Task: Learn more about a sales navigator core.
Action: Mouse moved to (724, 84)
Screenshot: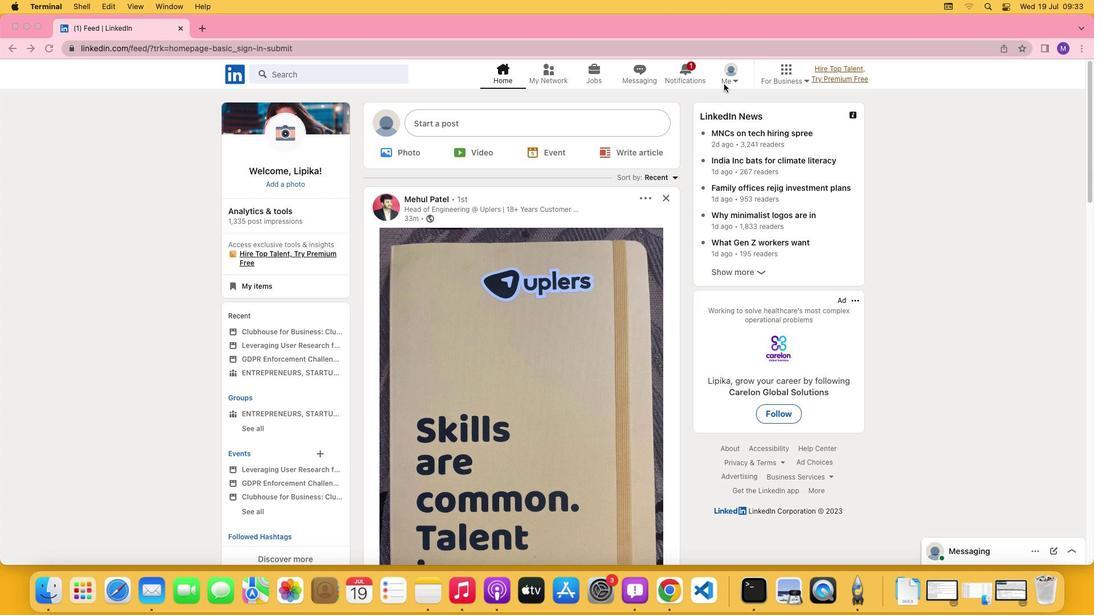 
Action: Mouse pressed left at (724, 84)
Screenshot: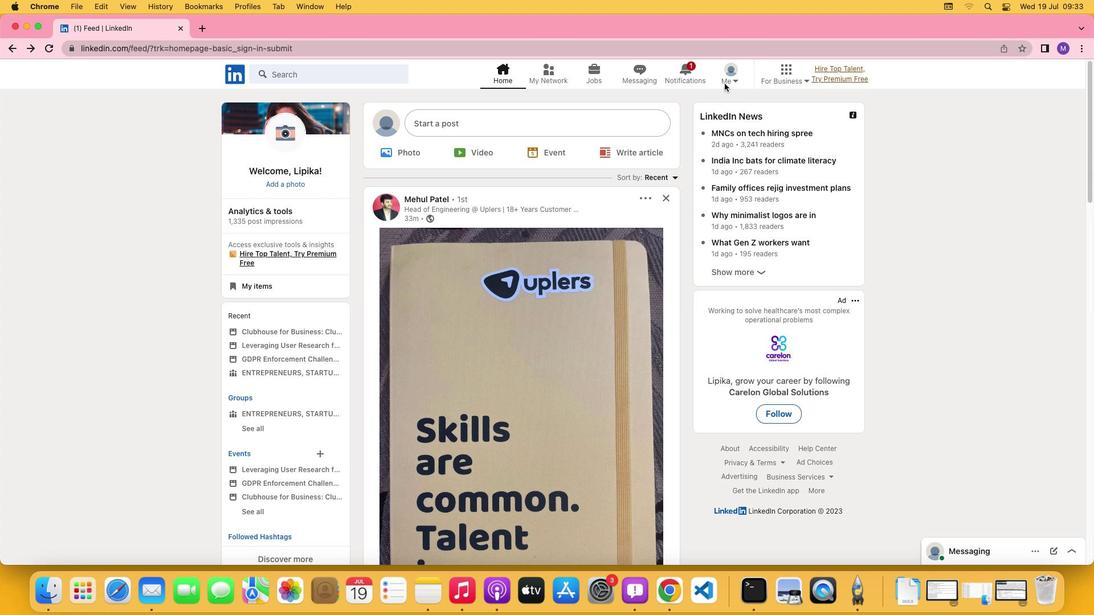 
Action: Mouse moved to (731, 83)
Screenshot: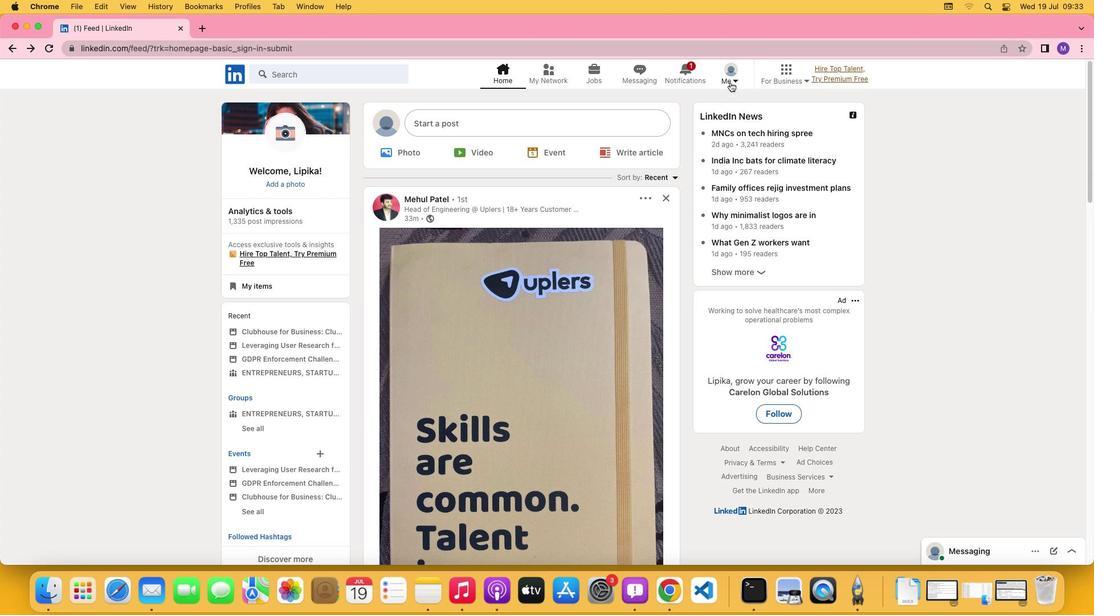 
Action: Mouse pressed left at (731, 83)
Screenshot: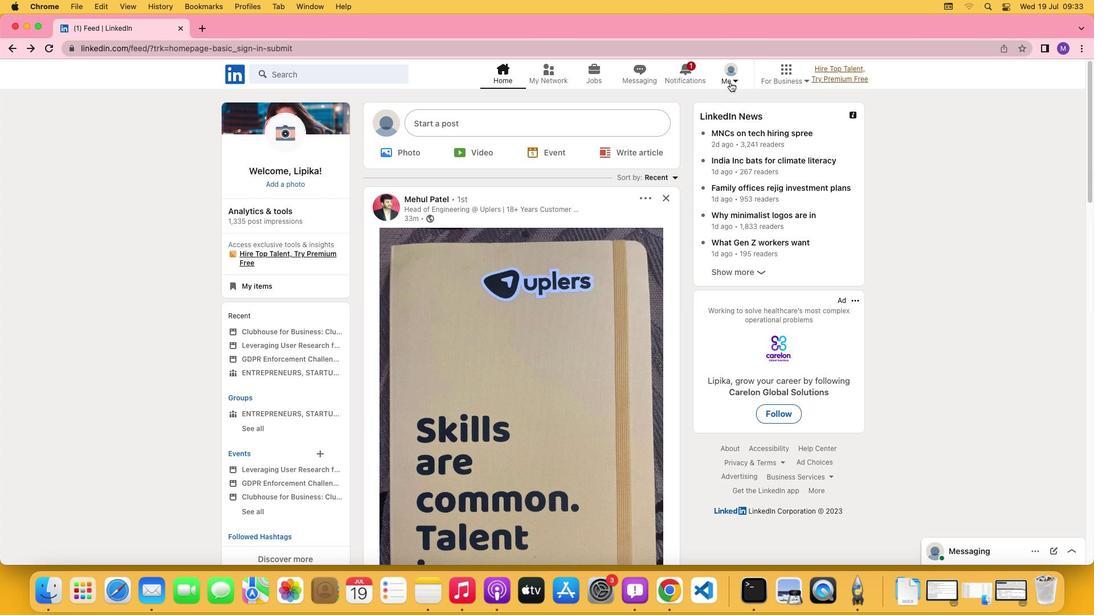 
Action: Mouse moved to (634, 197)
Screenshot: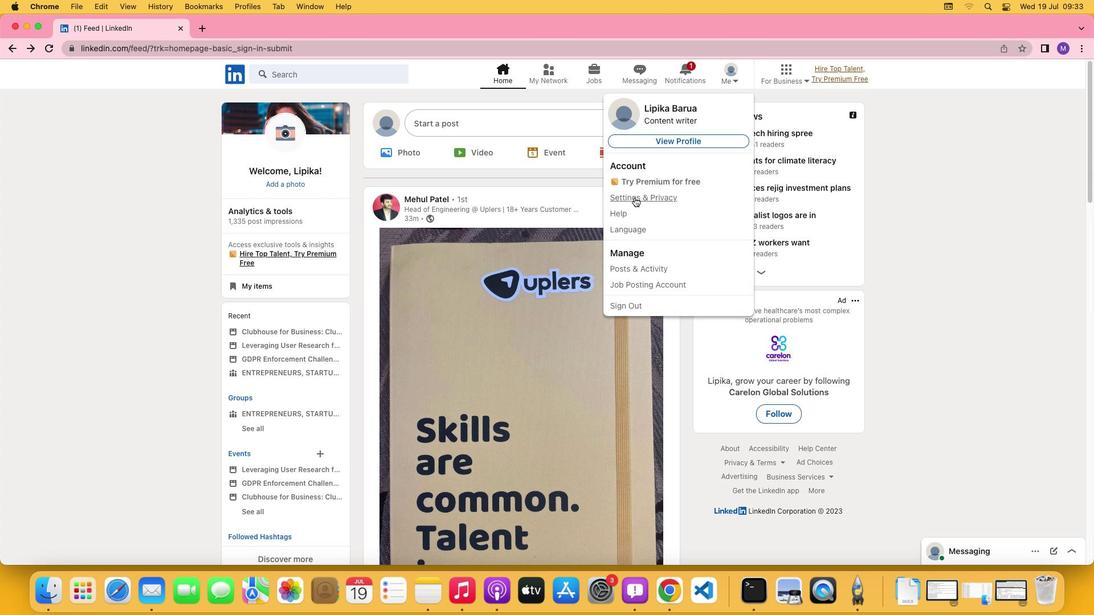 
Action: Mouse pressed left at (634, 197)
Screenshot: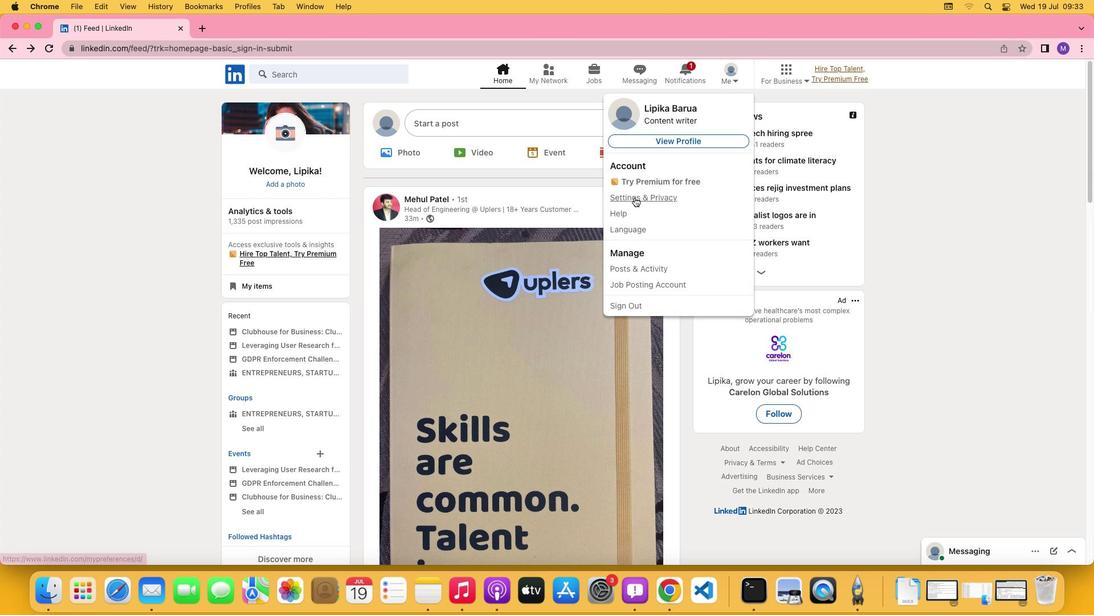 
Action: Mouse moved to (497, 372)
Screenshot: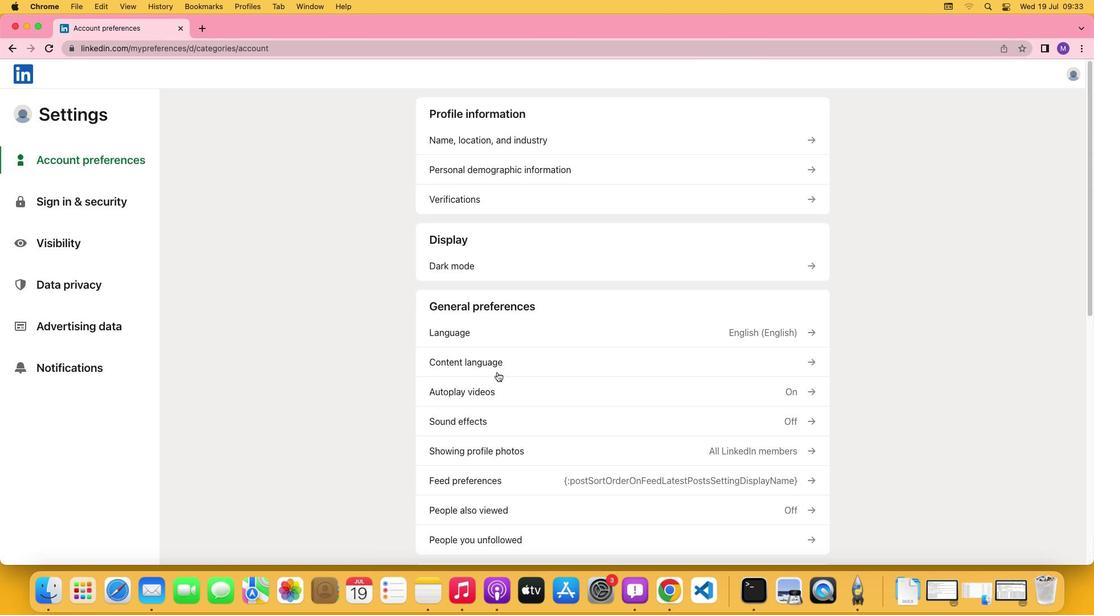 
Action: Mouse scrolled (497, 372) with delta (0, 0)
Screenshot: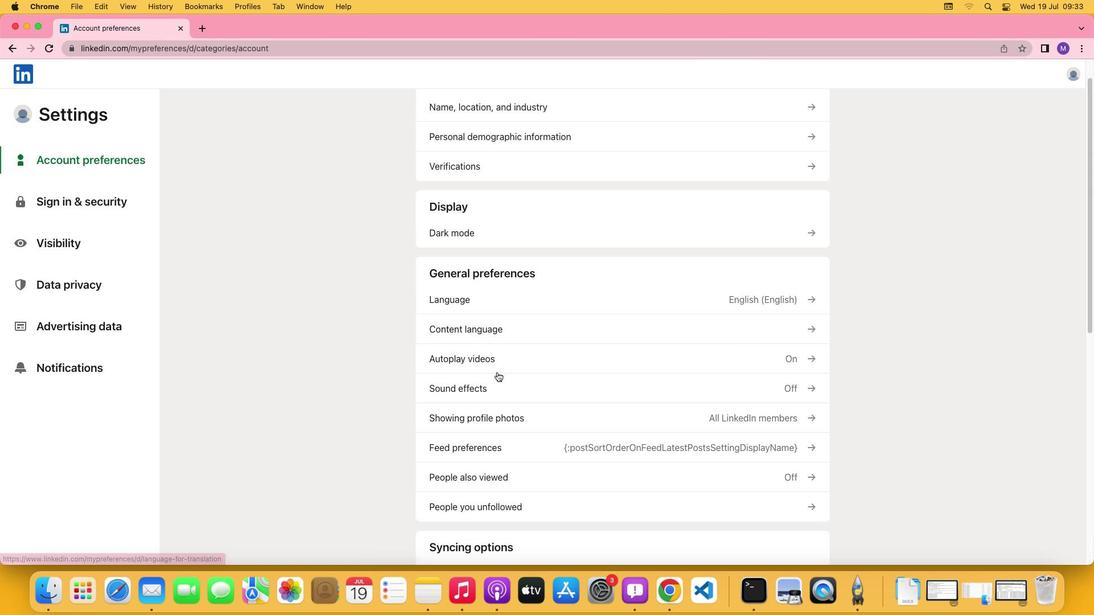 
Action: Mouse scrolled (497, 372) with delta (0, 0)
Screenshot: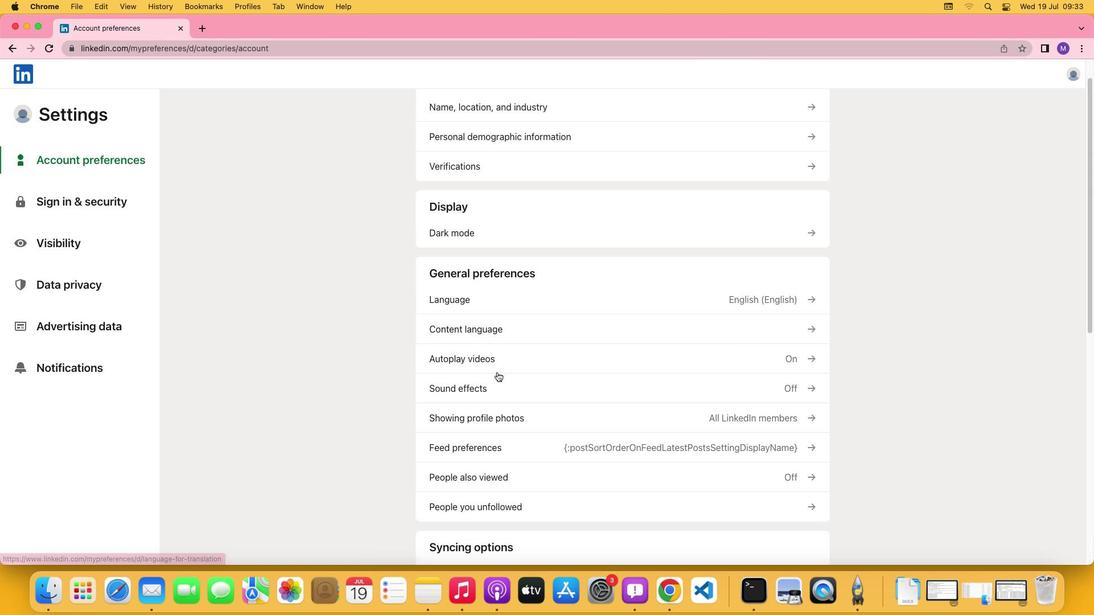 
Action: Mouse scrolled (497, 372) with delta (0, 0)
Screenshot: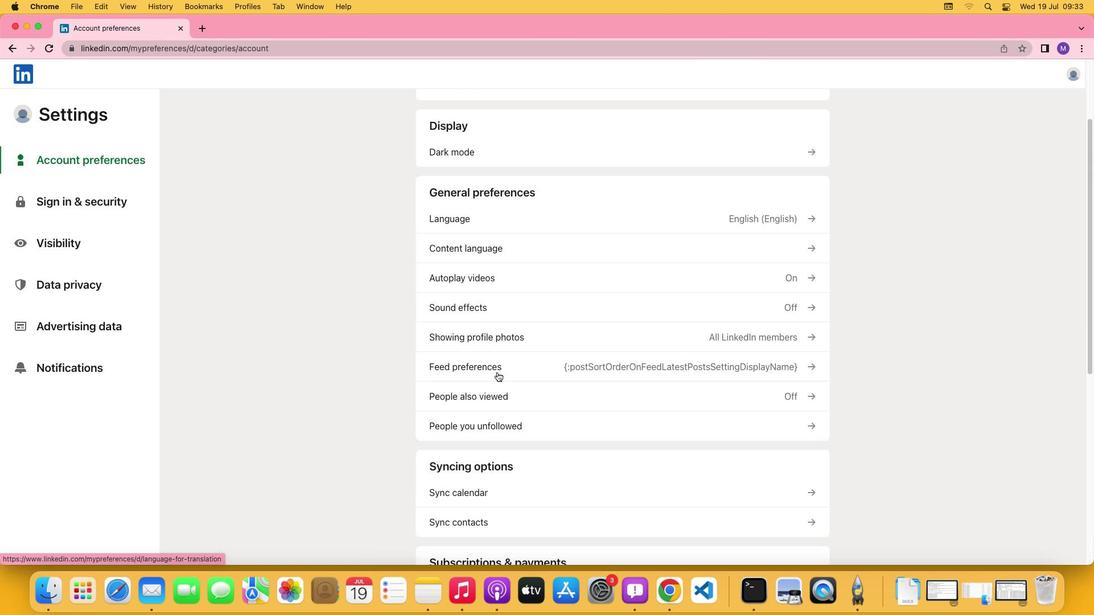 
Action: Mouse scrolled (497, 372) with delta (0, -1)
Screenshot: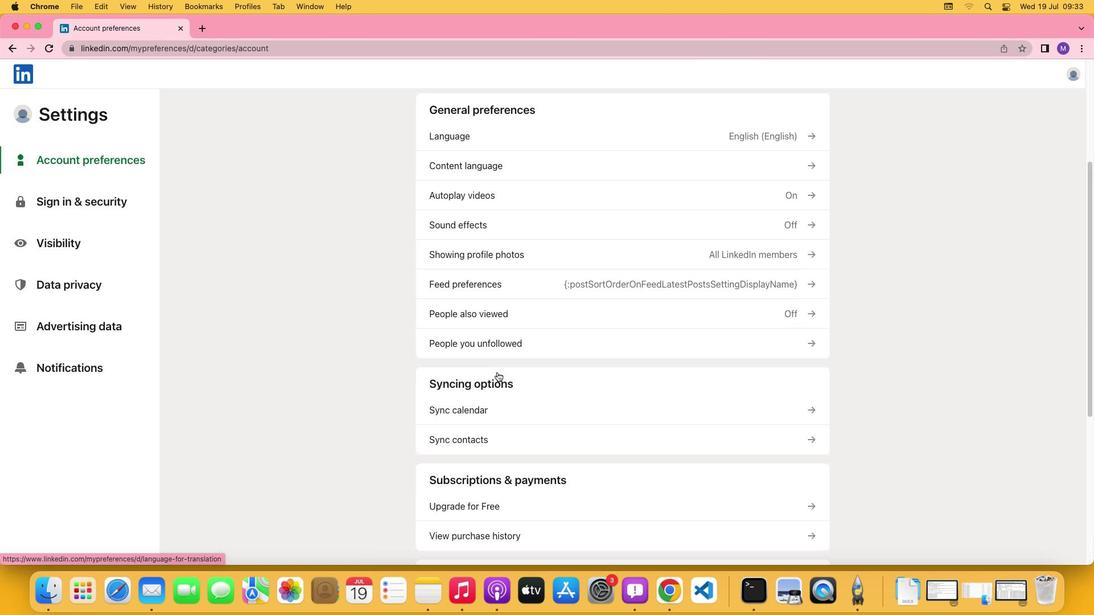 
Action: Mouse scrolled (497, 372) with delta (0, 0)
Screenshot: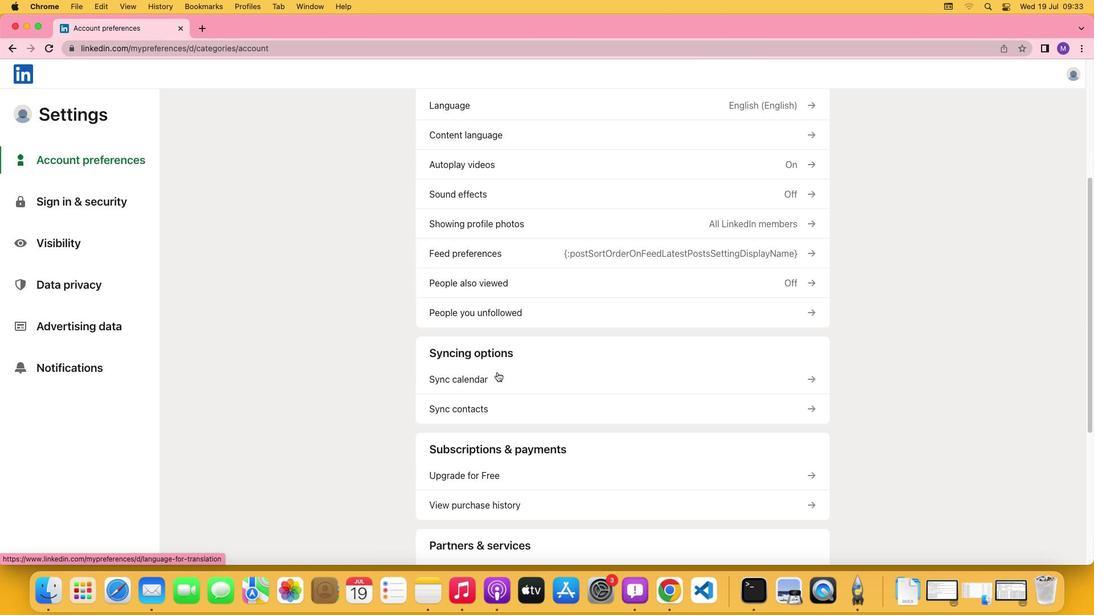 
Action: Mouse scrolled (497, 372) with delta (0, 0)
Screenshot: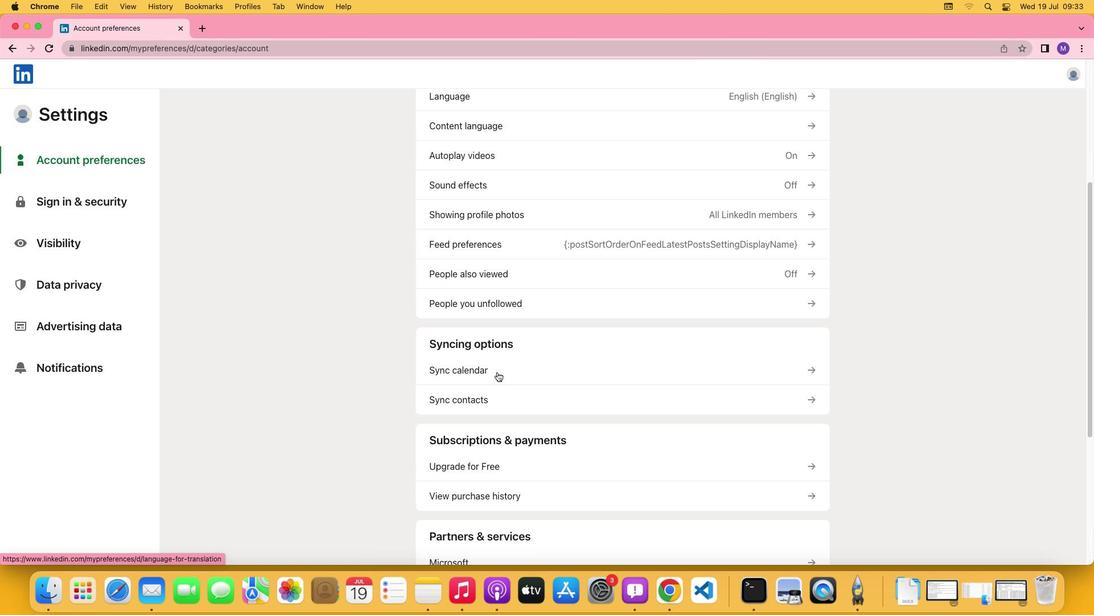 
Action: Mouse scrolled (497, 372) with delta (0, 0)
Screenshot: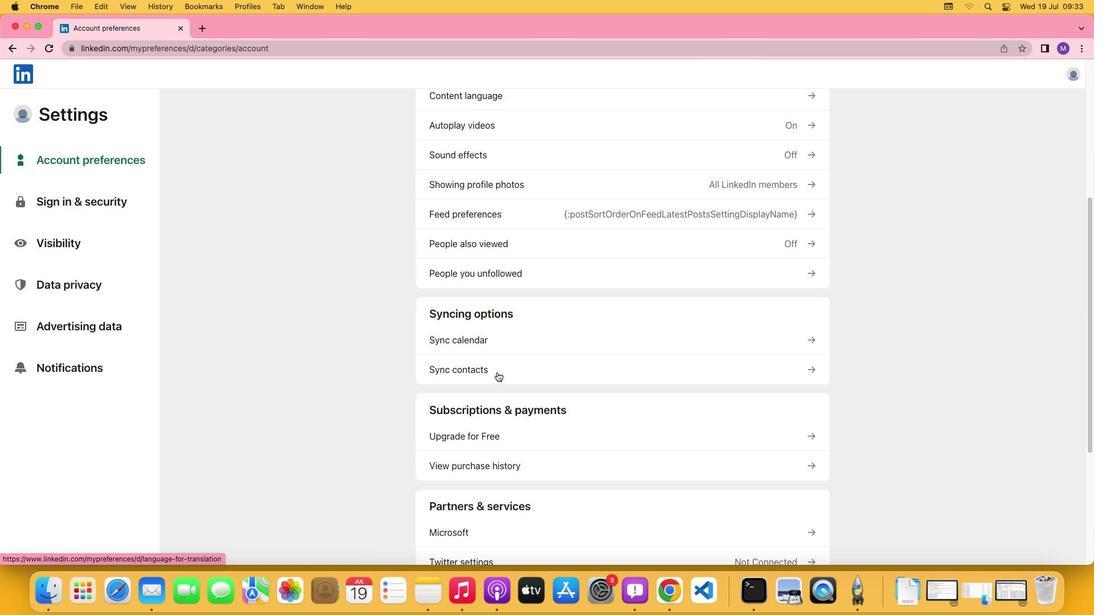 
Action: Mouse moved to (455, 389)
Screenshot: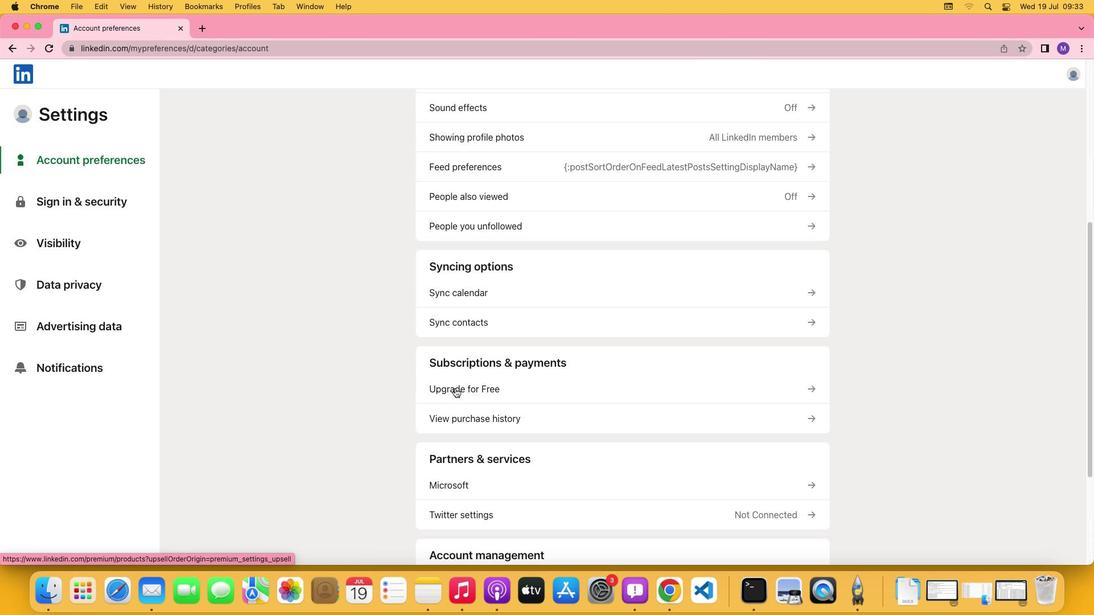 
Action: Mouse pressed left at (455, 389)
Screenshot: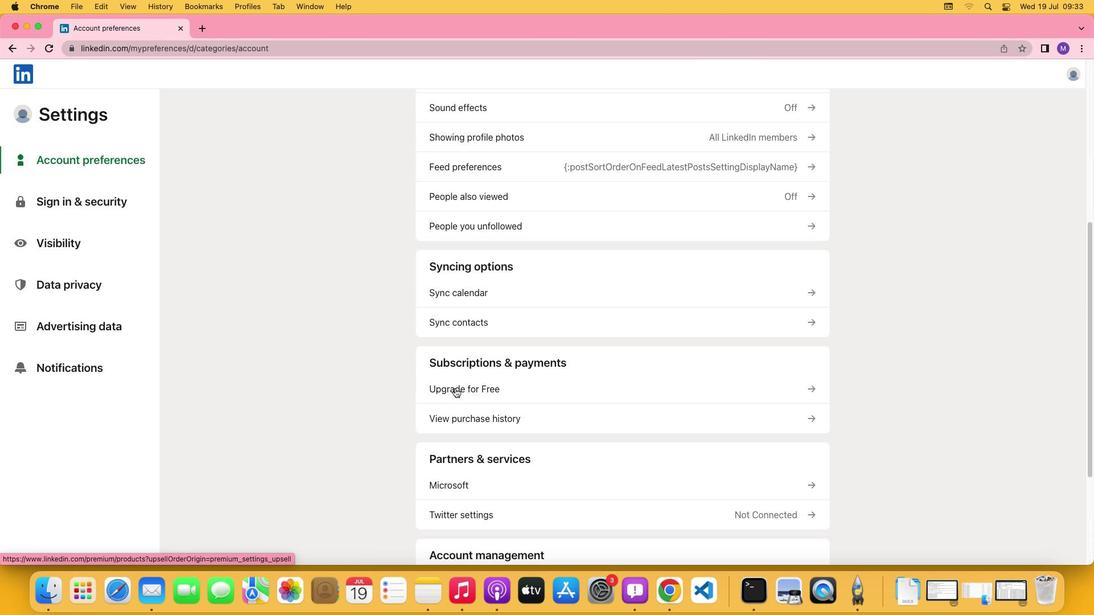 
Action: Mouse moved to (411, 293)
Screenshot: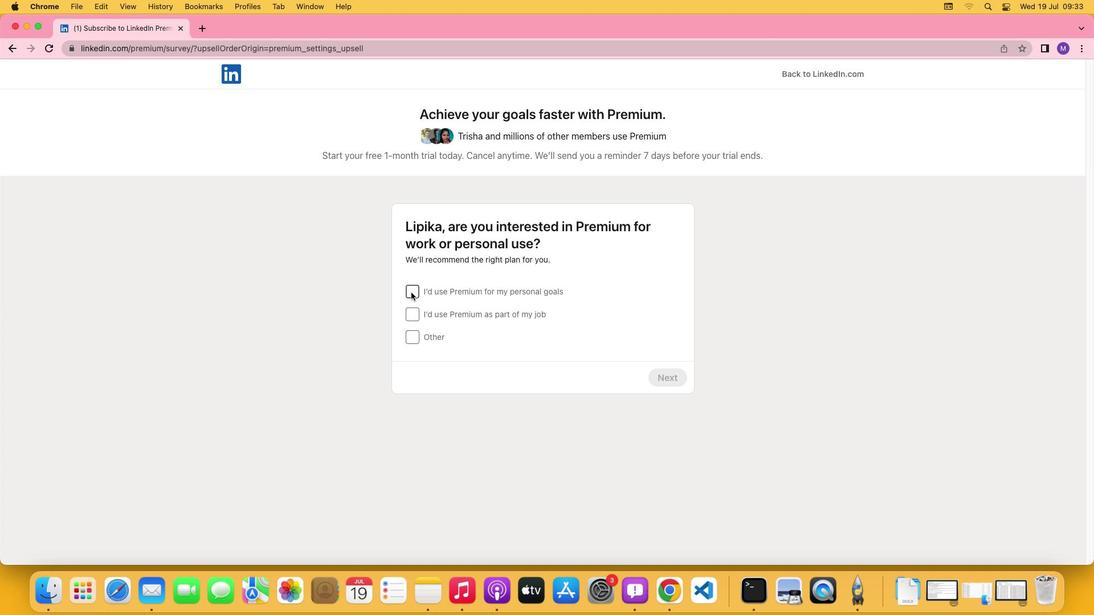 
Action: Mouse pressed left at (411, 293)
Screenshot: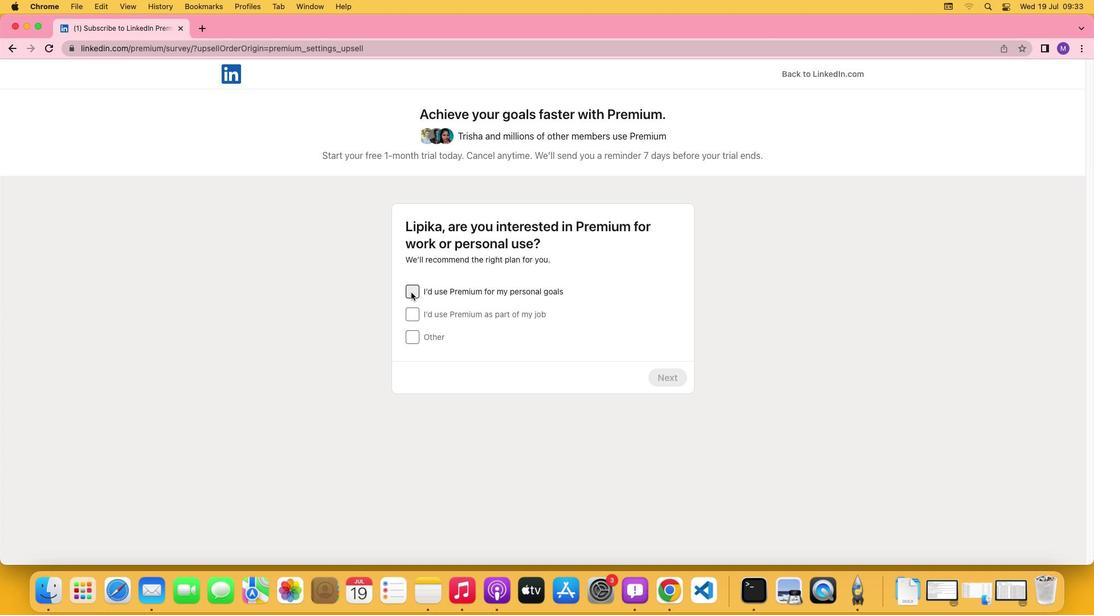 
Action: Mouse moved to (673, 380)
Screenshot: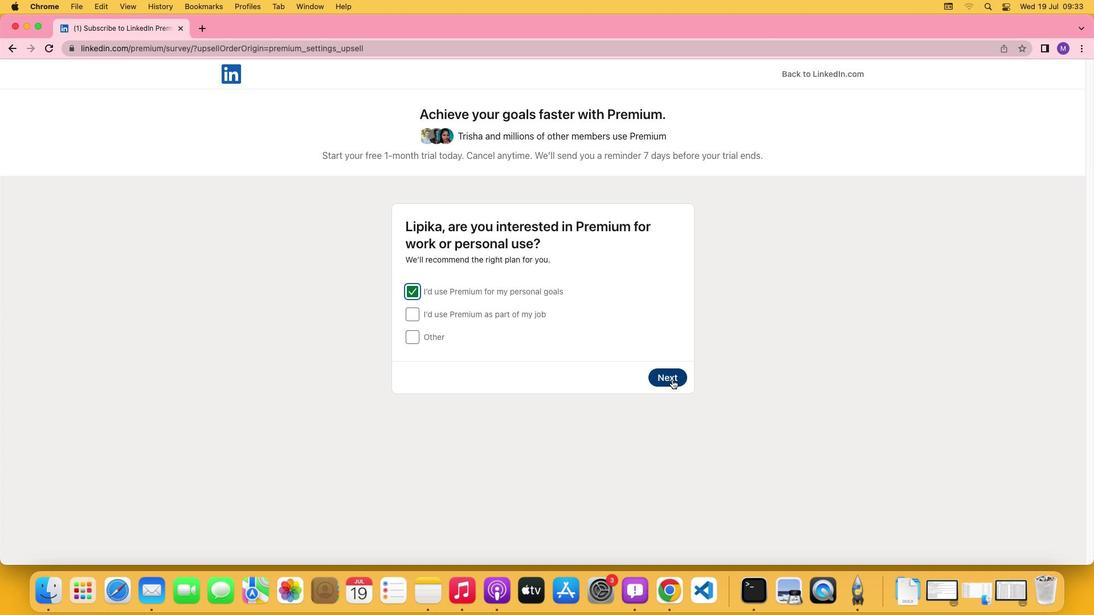 
Action: Mouse pressed left at (673, 380)
Screenshot: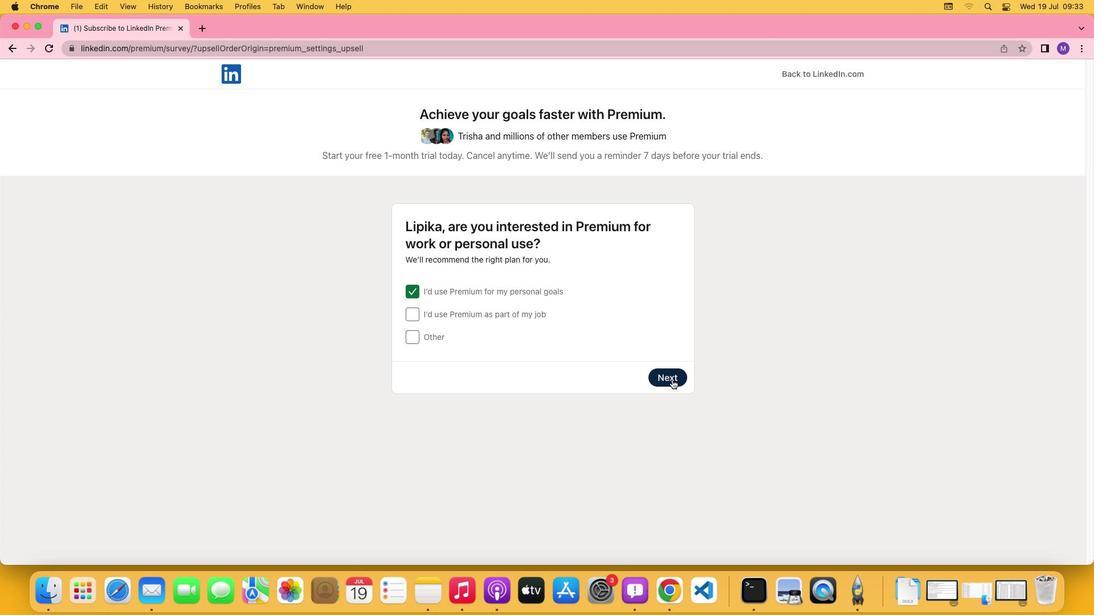 
Action: Mouse moved to (661, 428)
Screenshot: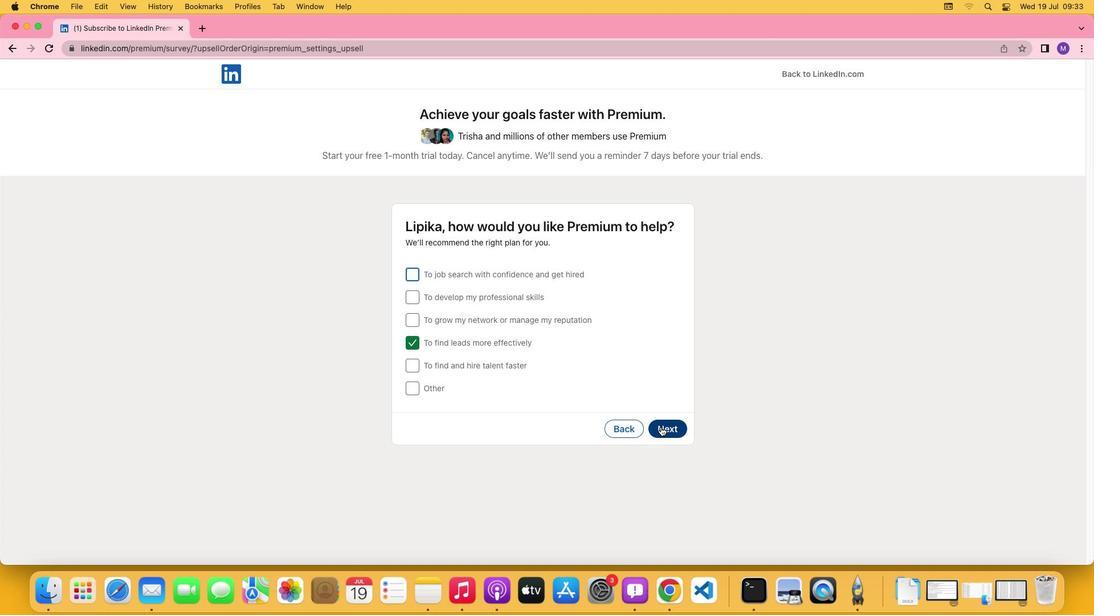 
Action: Mouse pressed left at (661, 428)
Screenshot: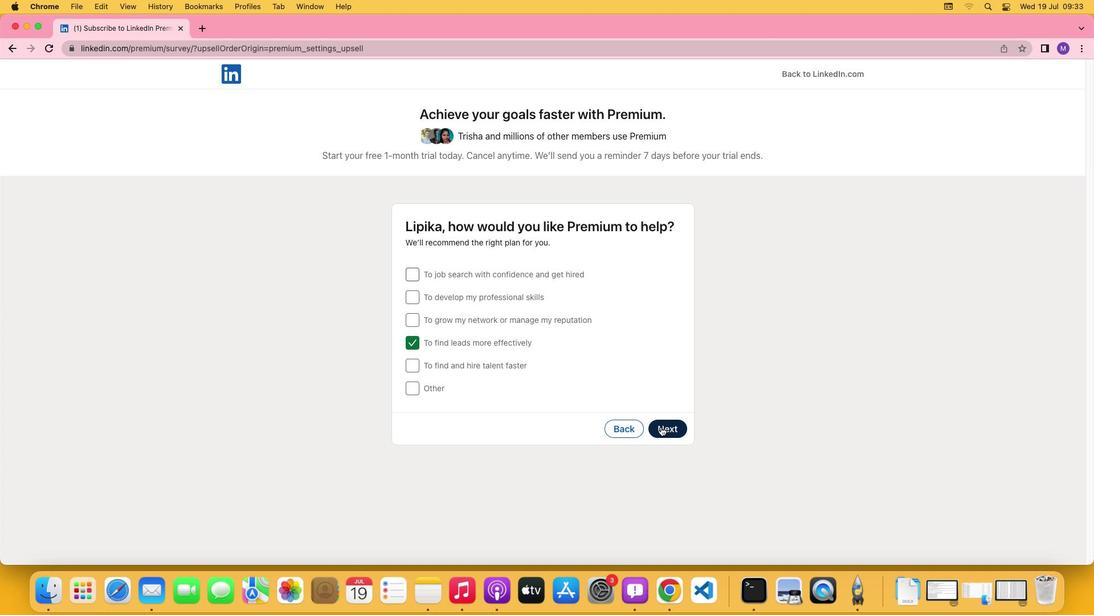 
Action: Mouse moved to (415, 302)
Screenshot: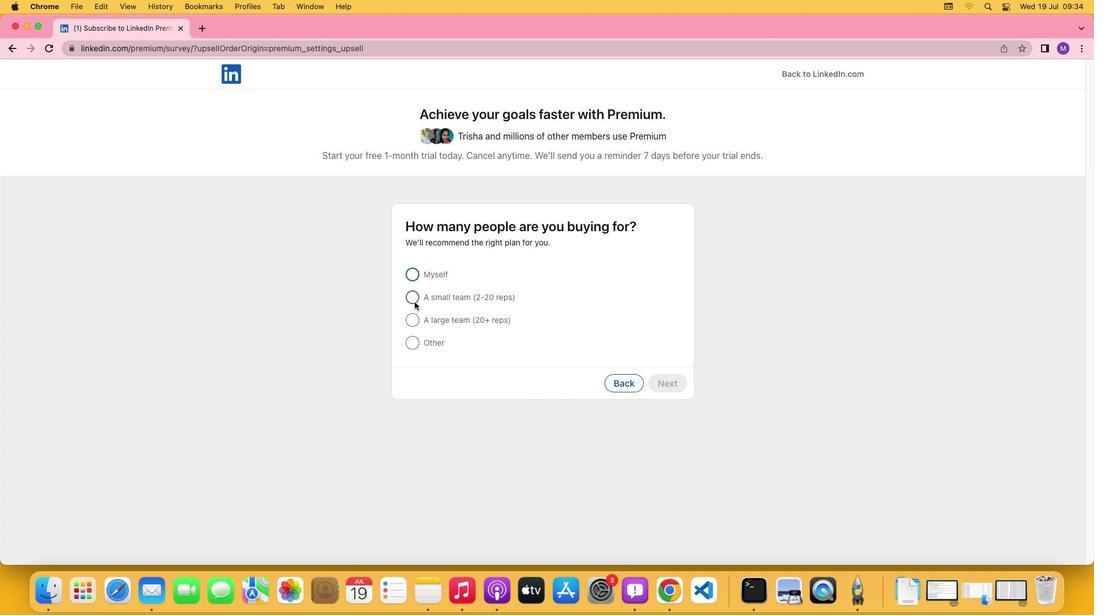 
Action: Mouse pressed left at (415, 302)
Screenshot: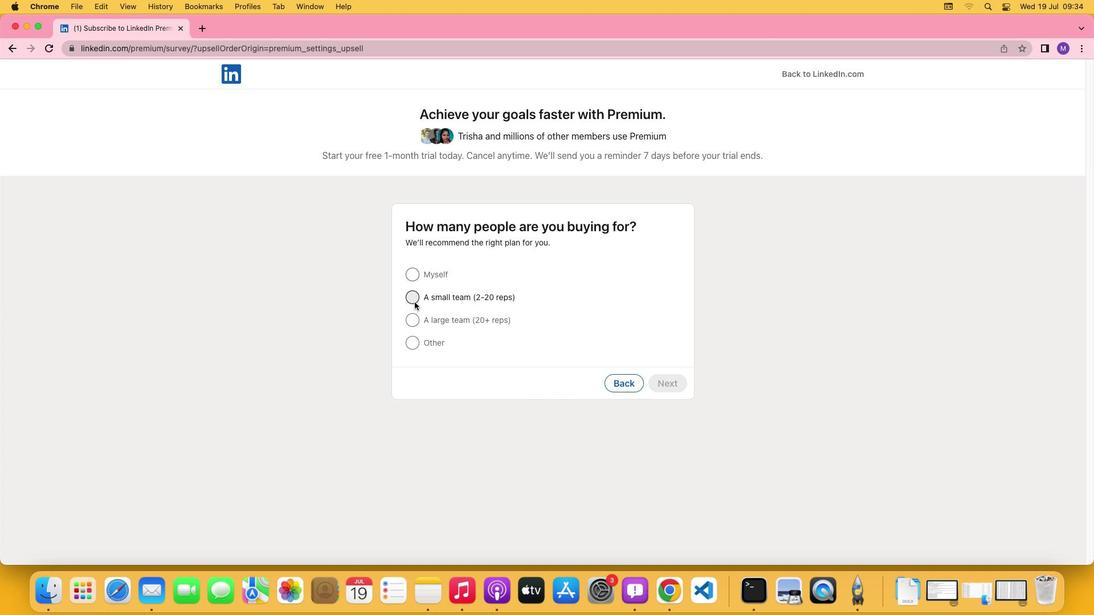 
Action: Mouse moved to (663, 382)
Screenshot: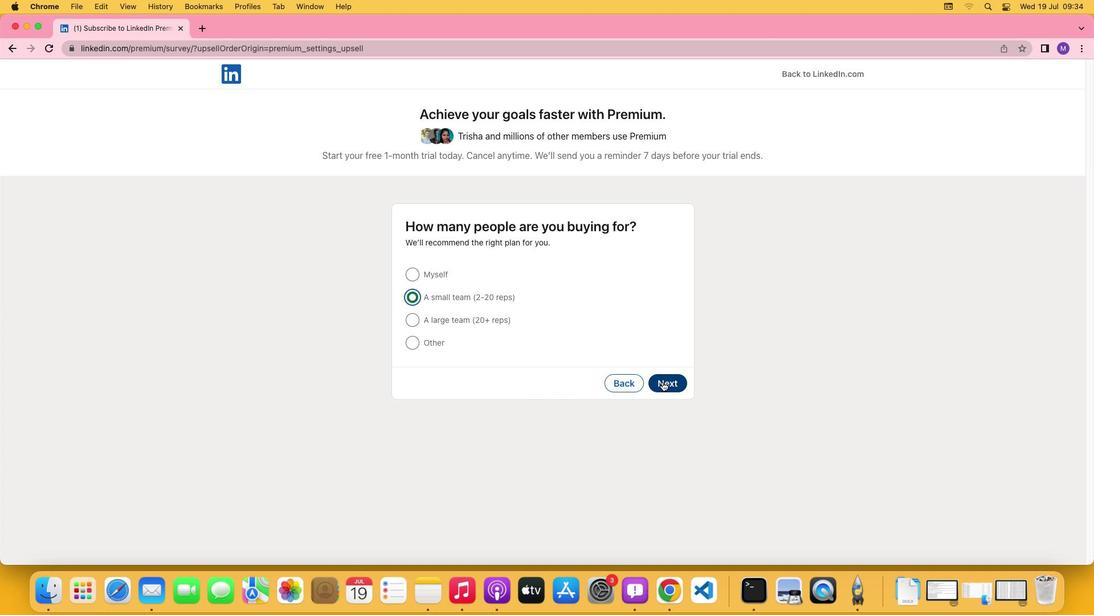 
Action: Mouse pressed left at (663, 382)
Screenshot: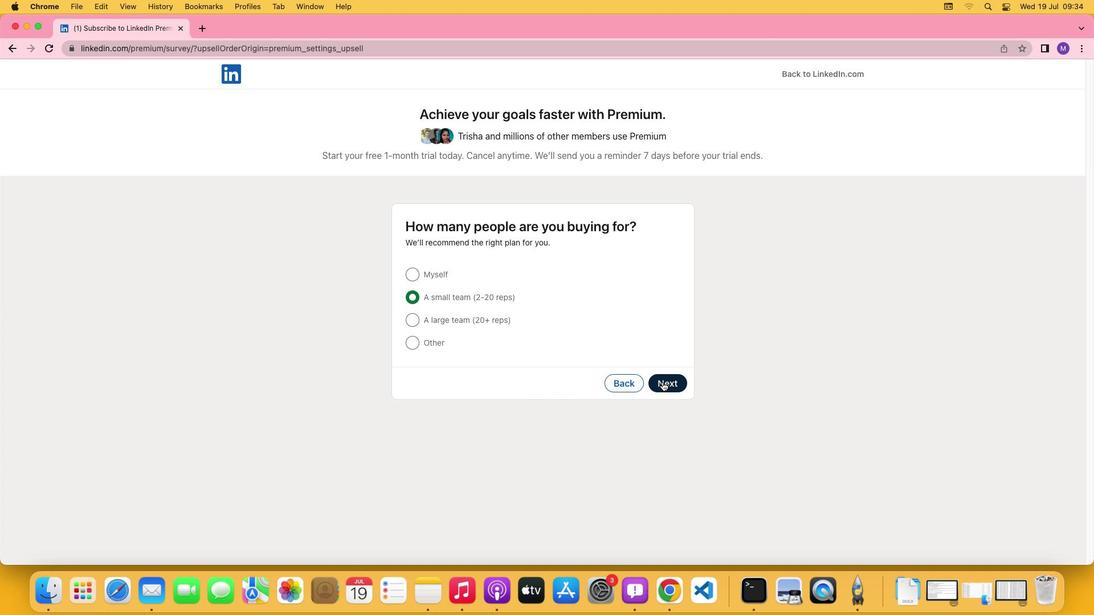 
Action: Mouse moved to (283, 519)
Screenshot: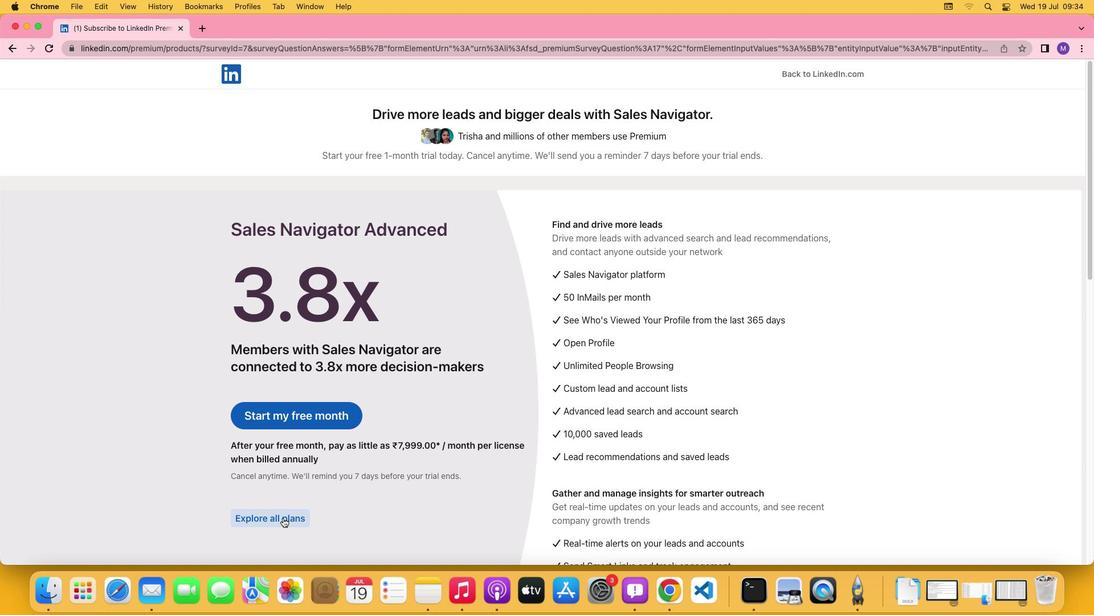 
Action: Mouse pressed left at (283, 519)
Screenshot: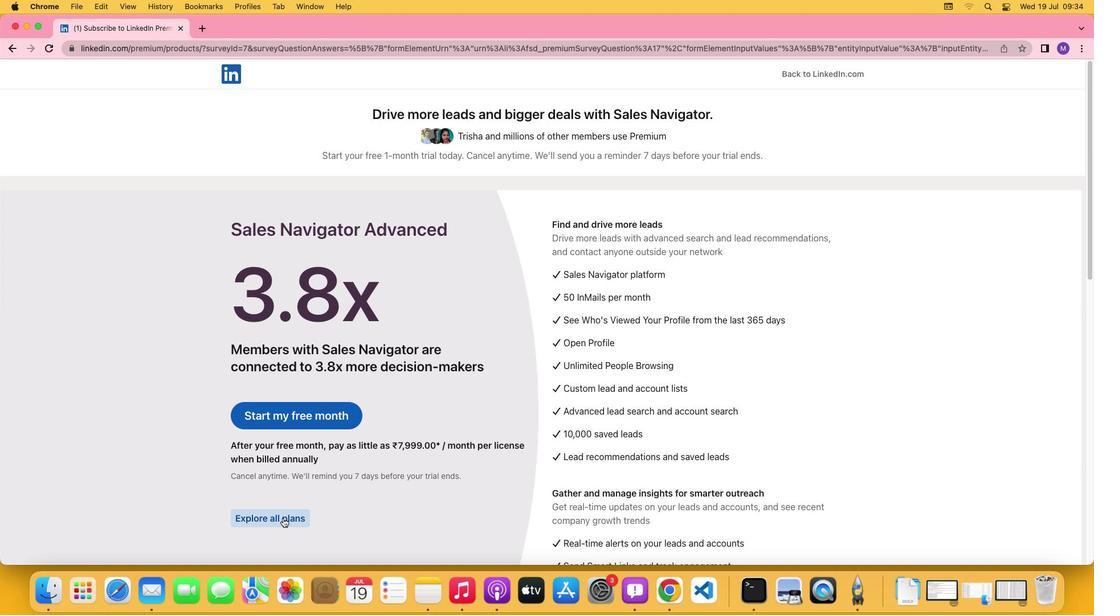 
Action: Mouse moved to (622, 453)
Screenshot: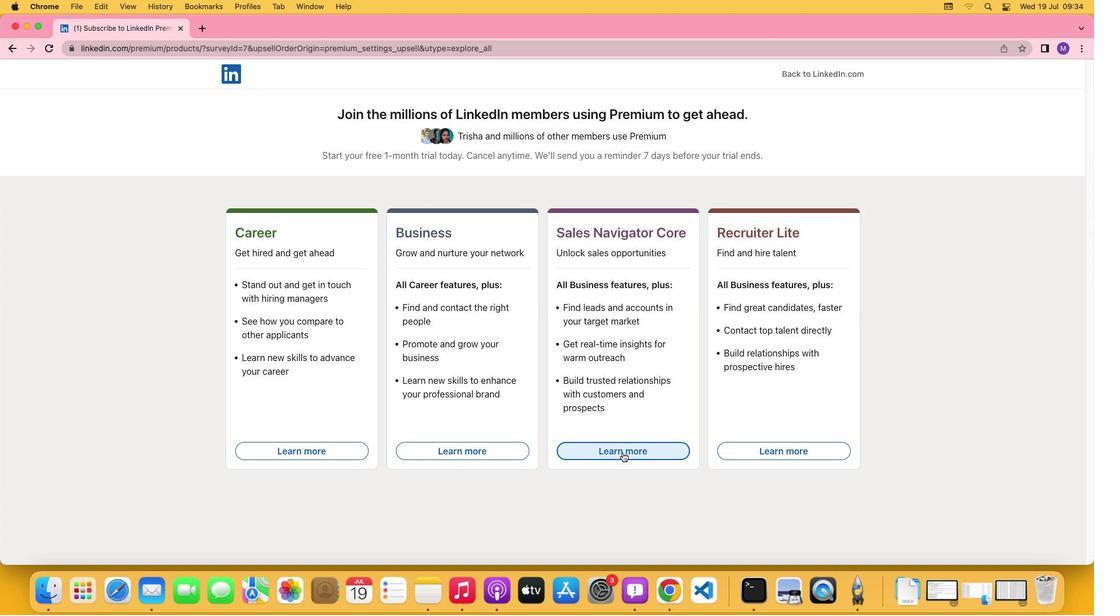 
Action: Mouse pressed left at (622, 453)
Screenshot: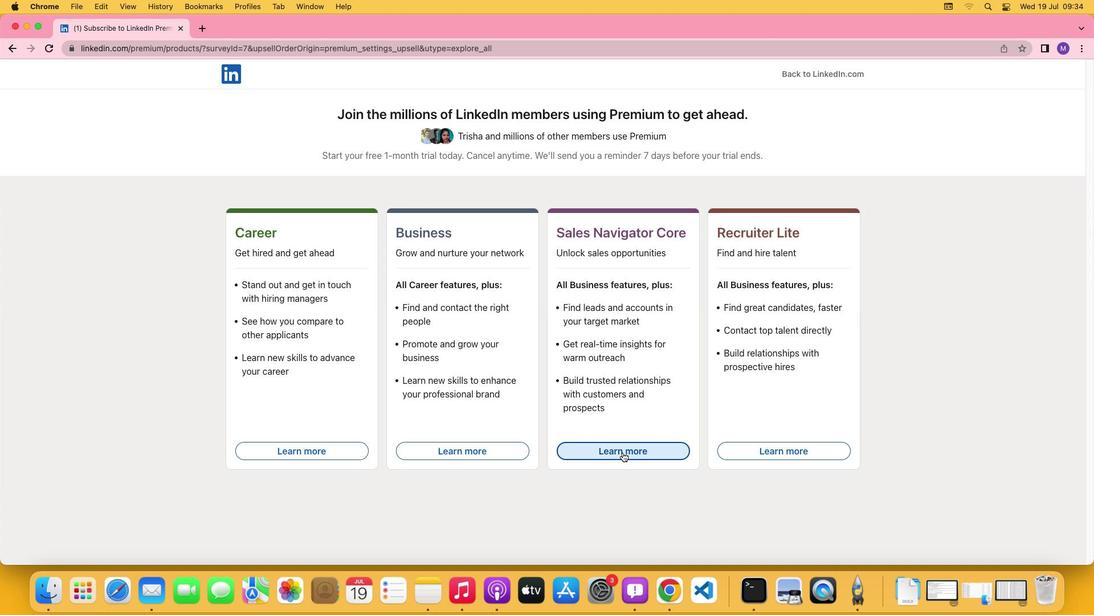 
